 Task: Create a due date automation trigger when advanced on, on the tuesday of the week before a card is due add basic assigned to member @aryan at 11:00 AM.
Action: Mouse moved to (1209, 87)
Screenshot: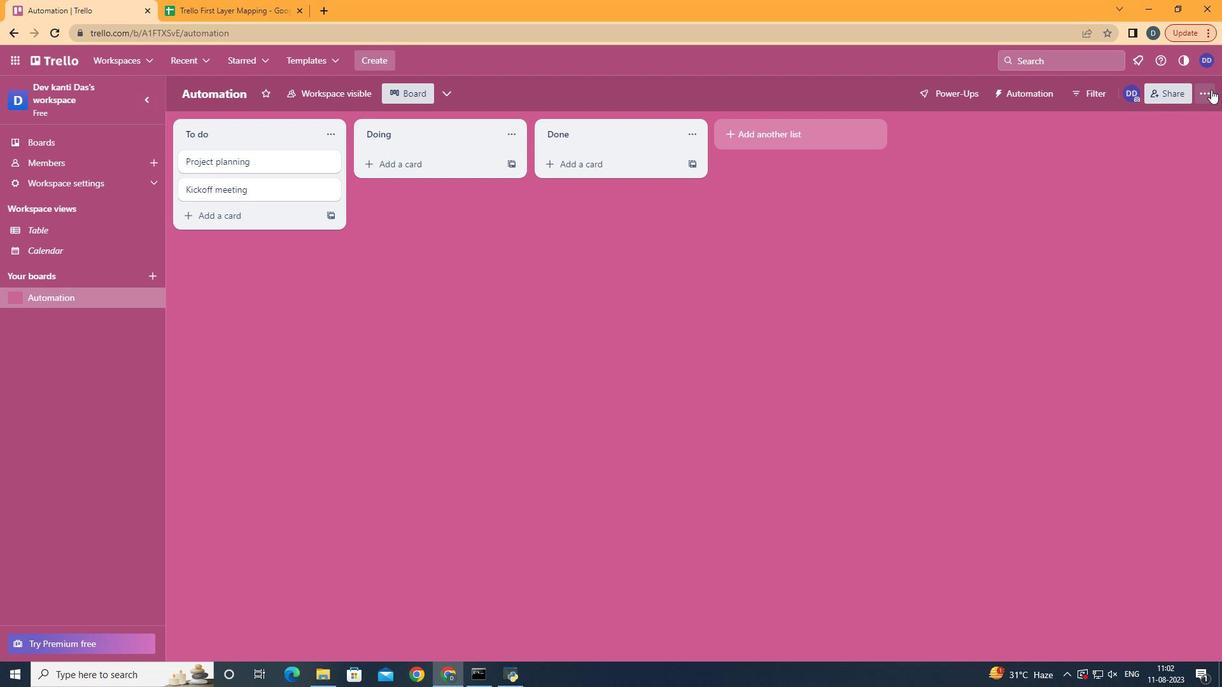 
Action: Mouse pressed left at (1209, 87)
Screenshot: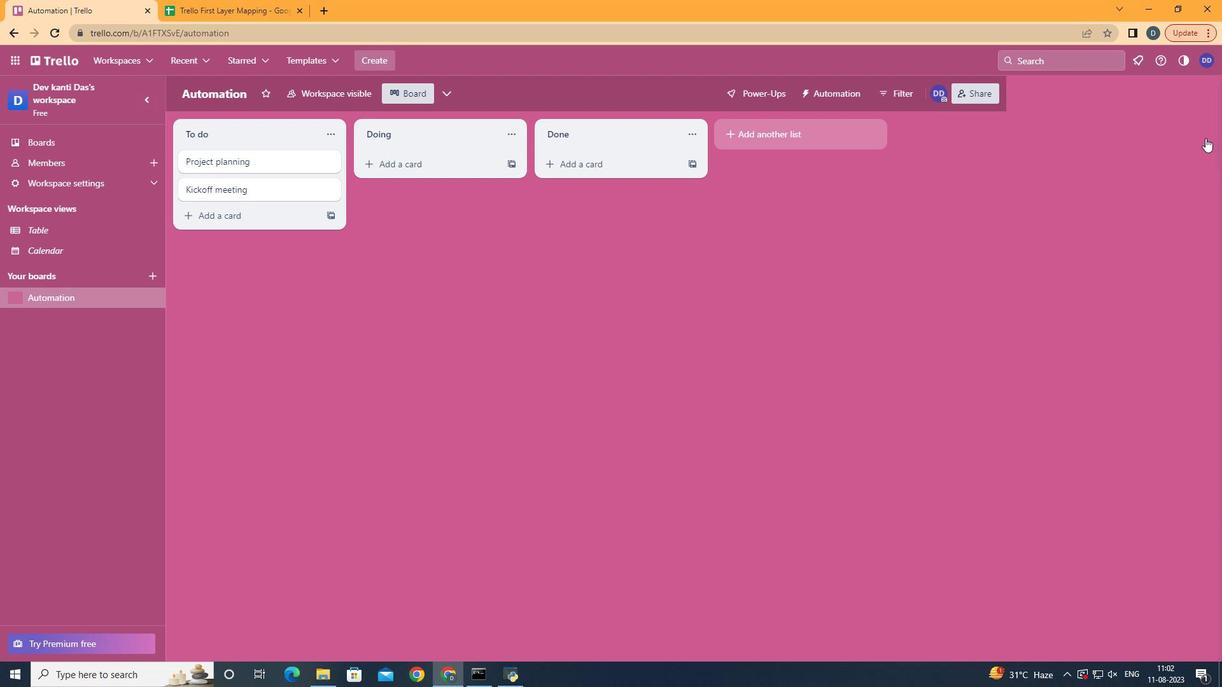
Action: Mouse moved to (1132, 268)
Screenshot: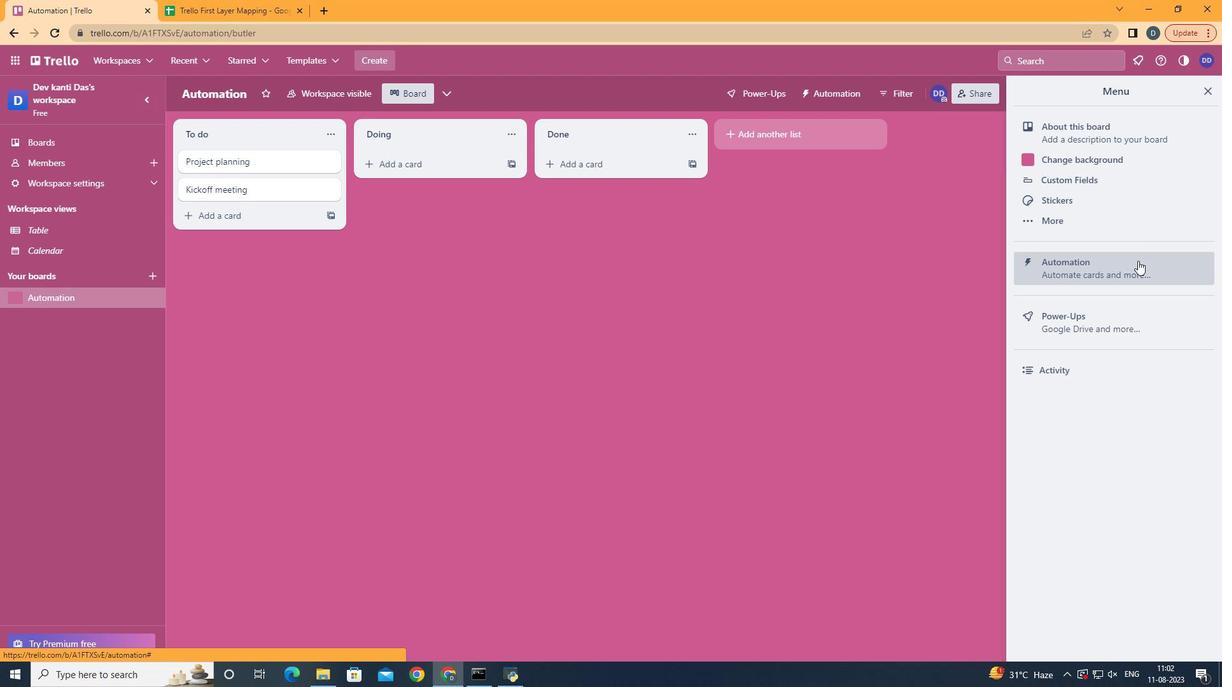 
Action: Mouse pressed left at (1132, 268)
Screenshot: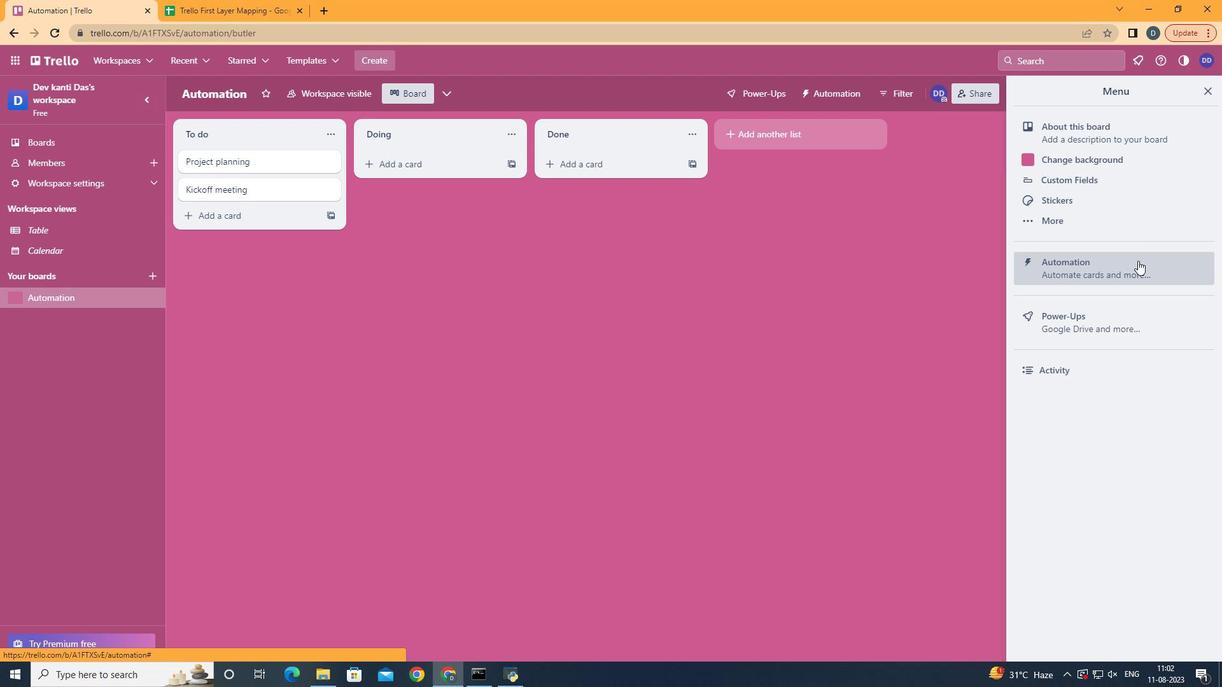 
Action: Mouse moved to (229, 259)
Screenshot: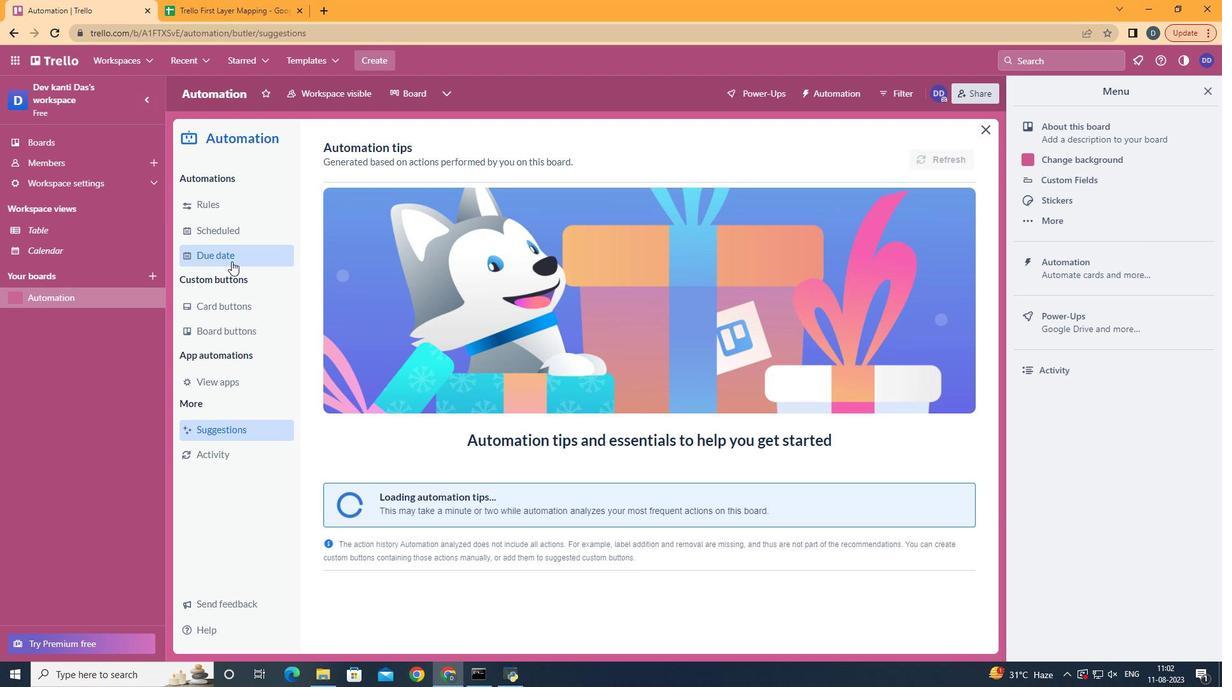 
Action: Mouse pressed left at (229, 259)
Screenshot: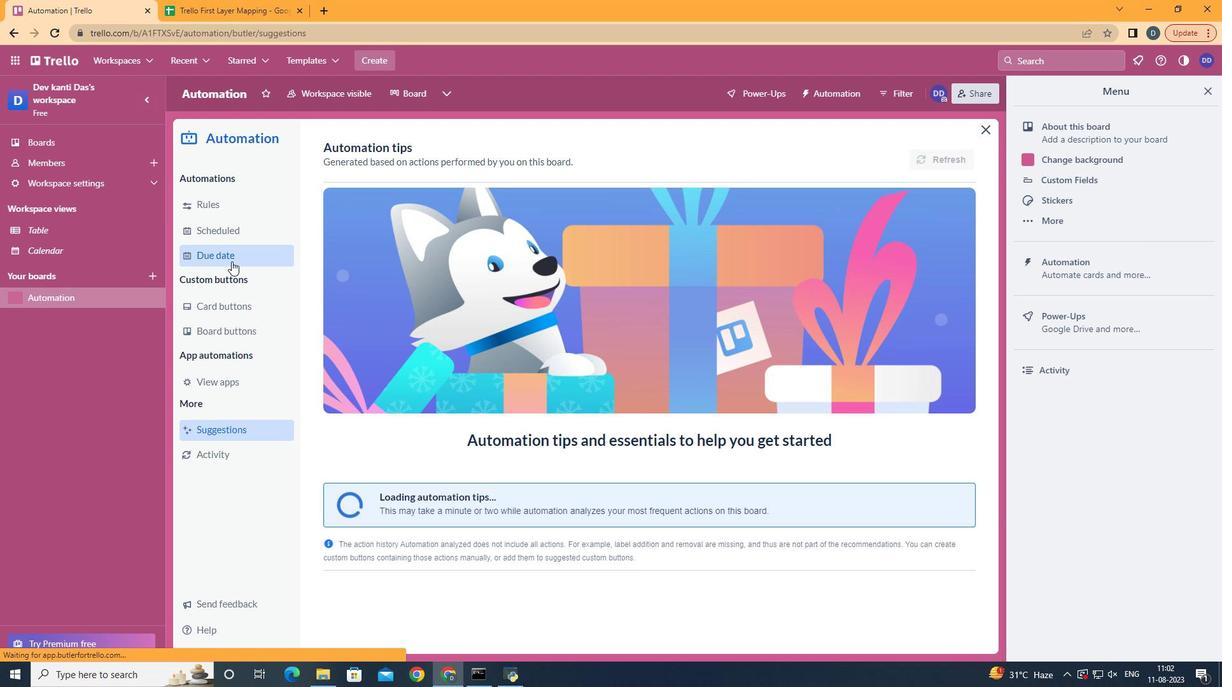 
Action: Mouse moved to (885, 144)
Screenshot: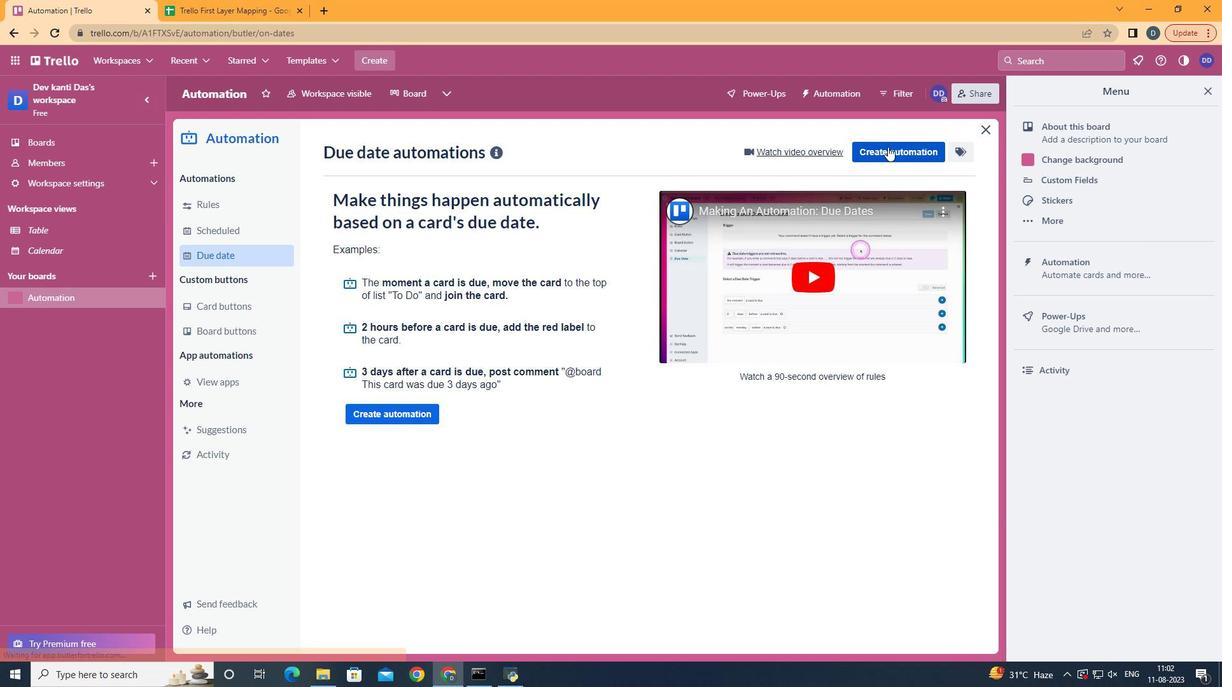 
Action: Mouse pressed left at (885, 144)
Screenshot: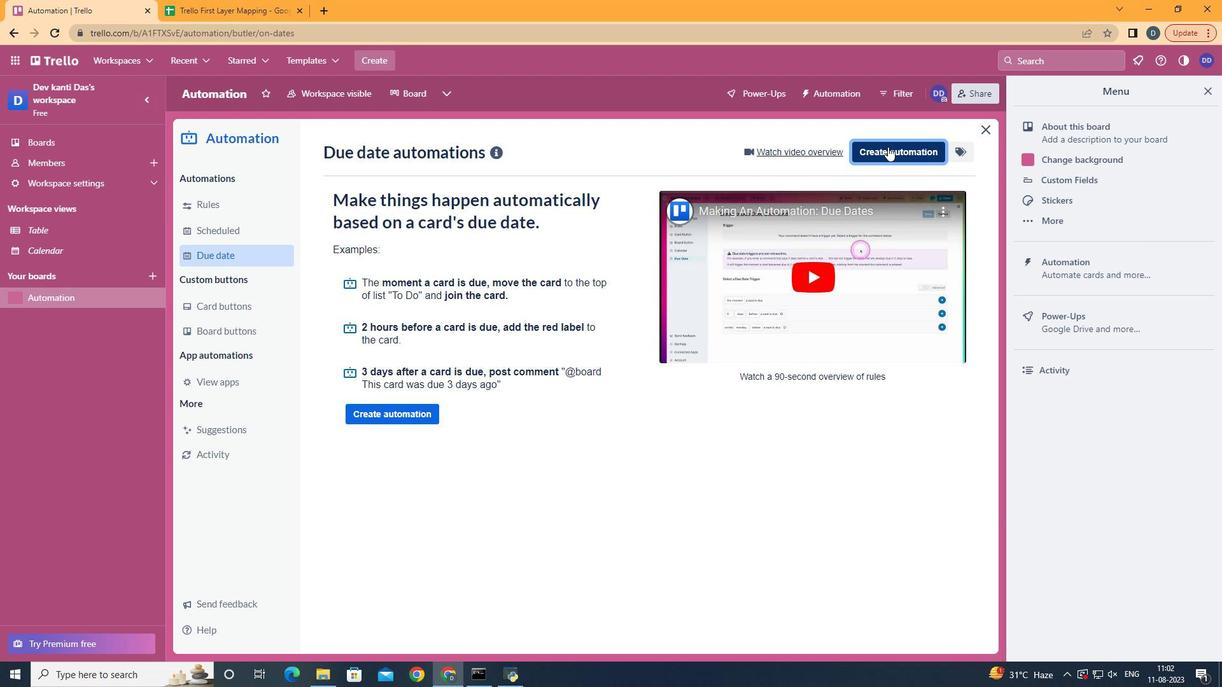 
Action: Mouse moved to (722, 259)
Screenshot: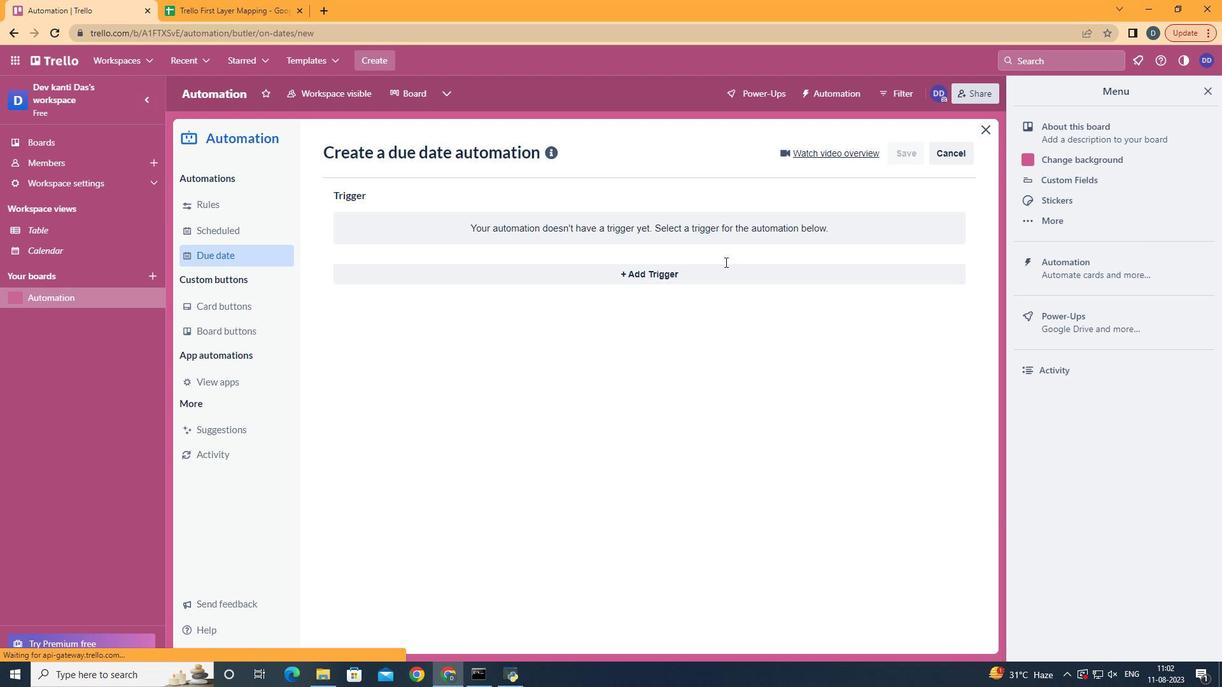 
Action: Mouse pressed left at (722, 259)
Screenshot: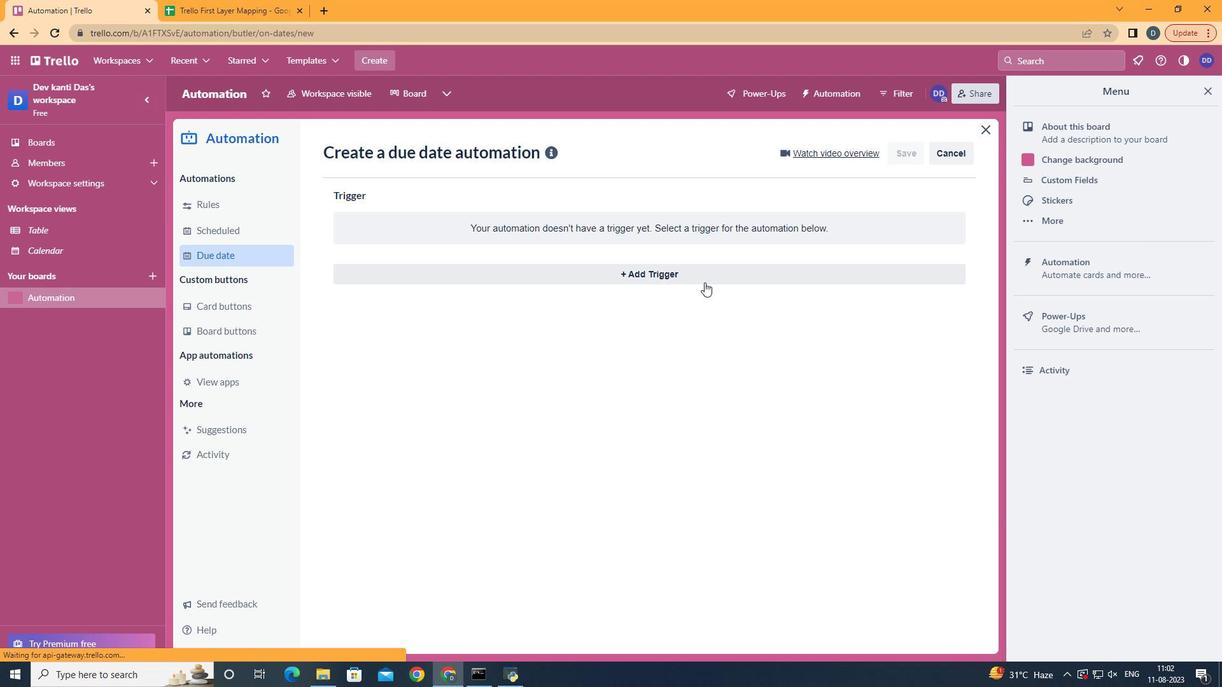
Action: Mouse moved to (701, 281)
Screenshot: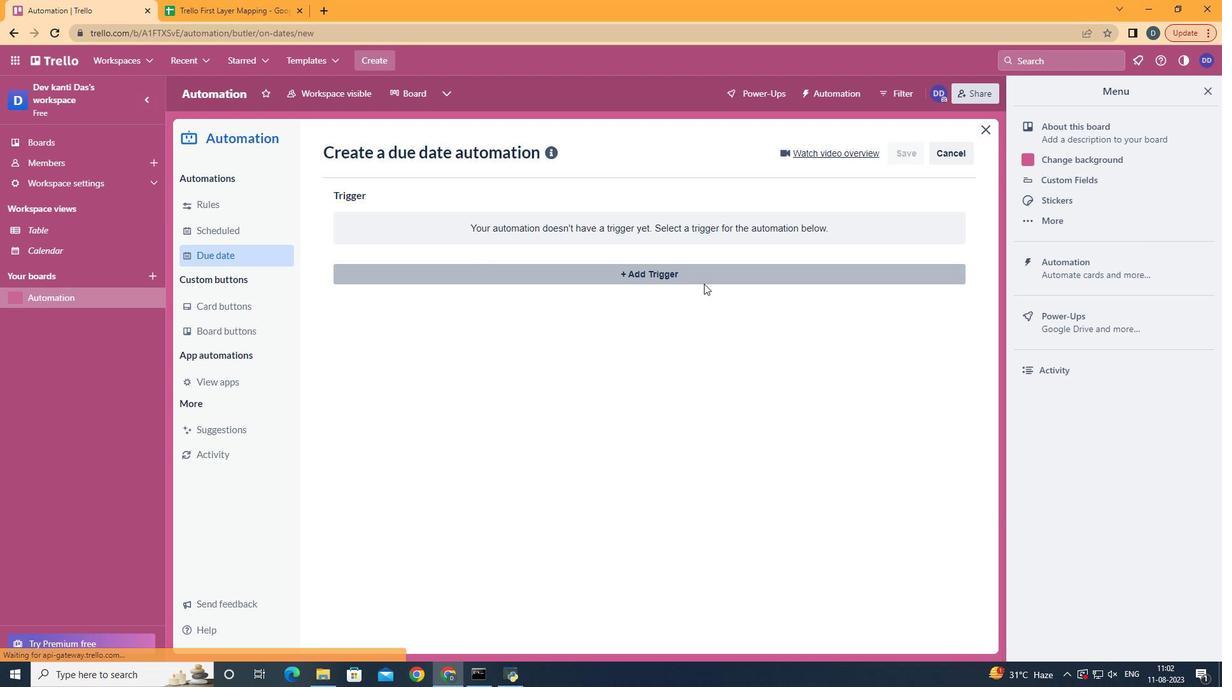 
Action: Mouse pressed left at (701, 281)
Screenshot: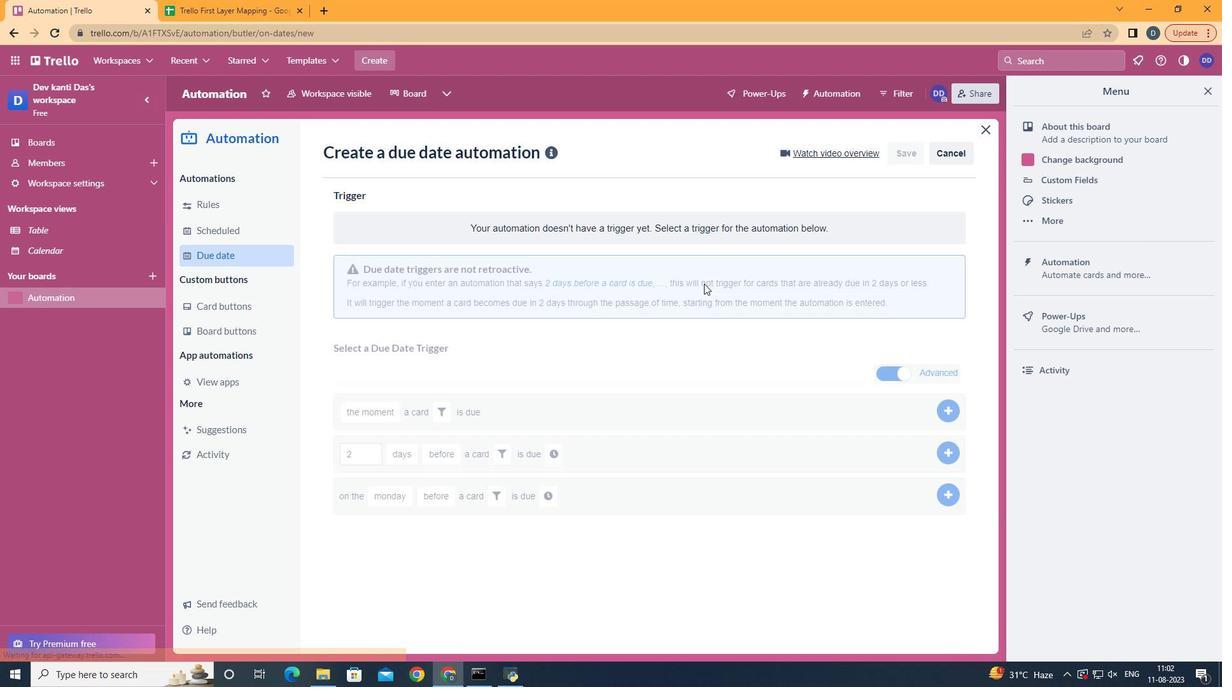 
Action: Mouse moved to (406, 348)
Screenshot: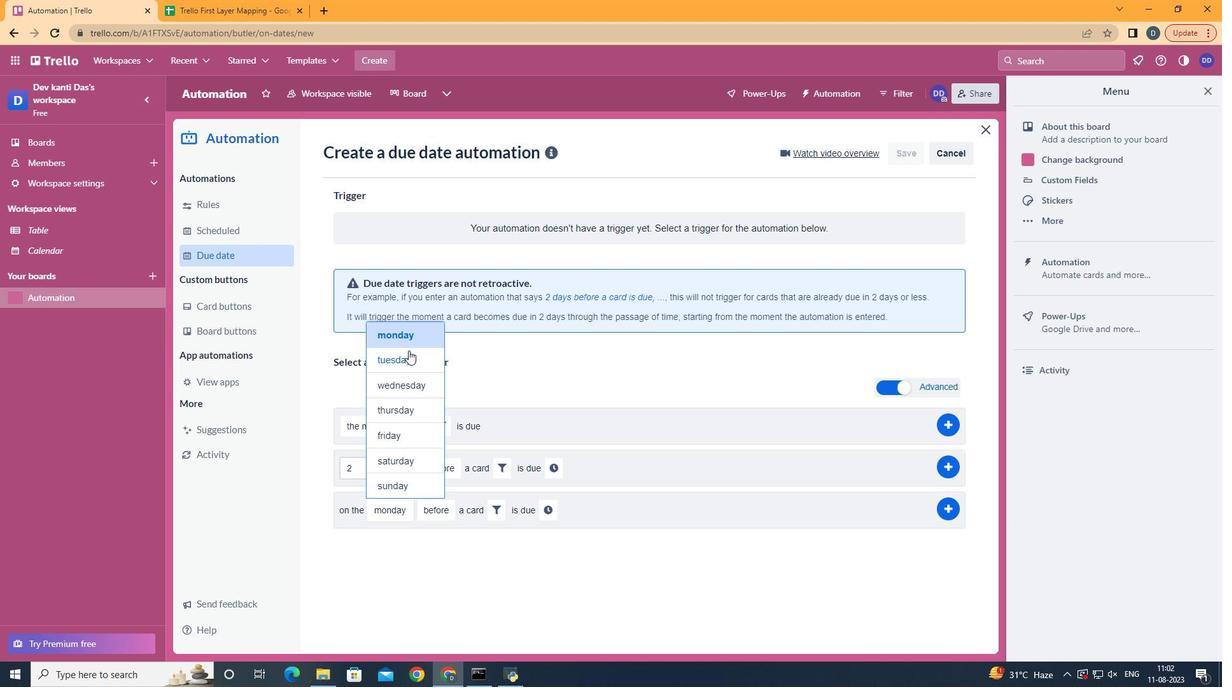 
Action: Mouse pressed left at (406, 348)
Screenshot: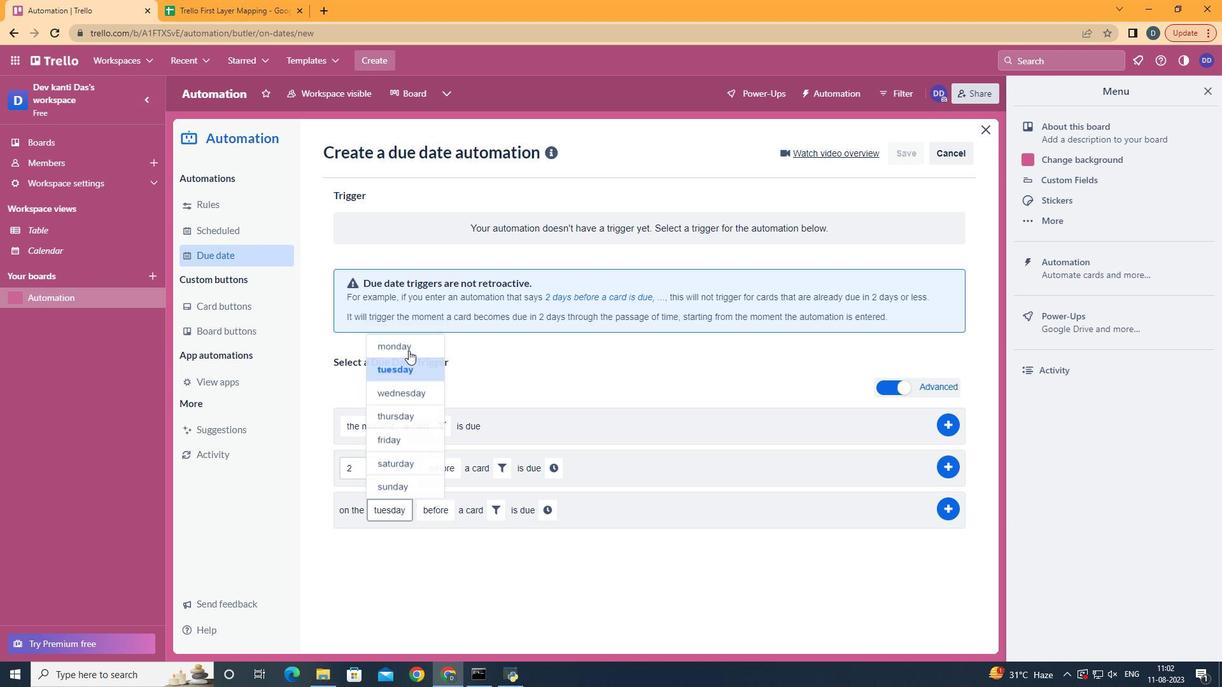 
Action: Mouse moved to (453, 607)
Screenshot: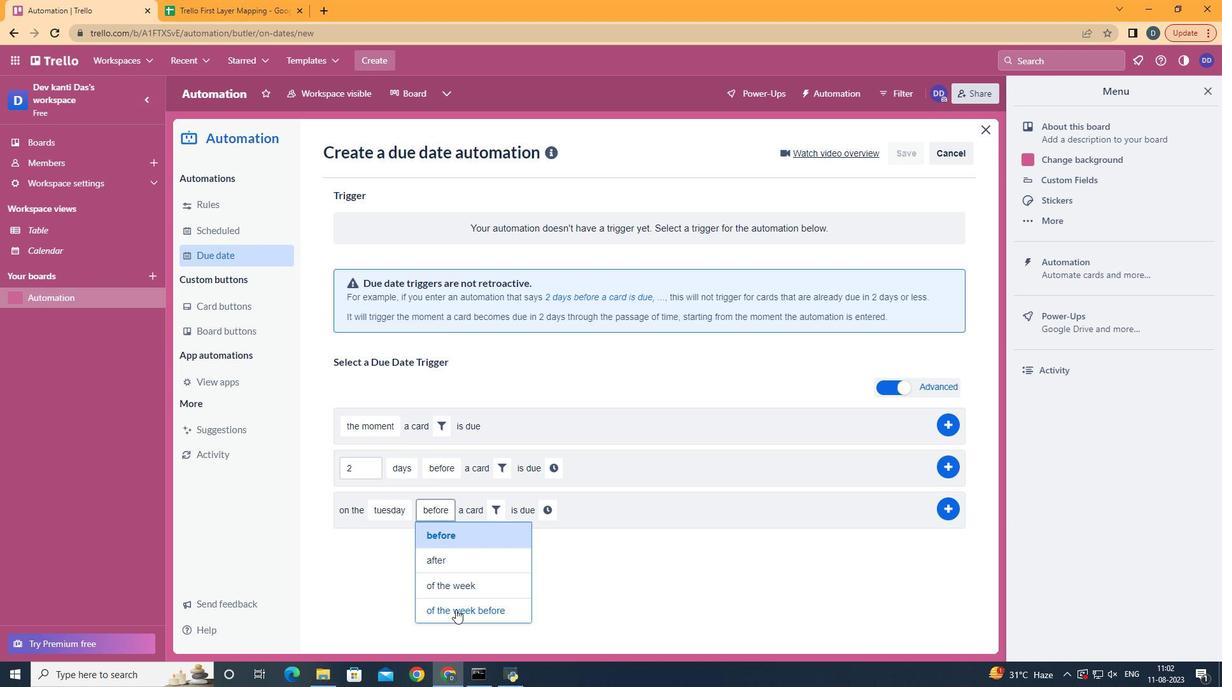 
Action: Mouse pressed left at (453, 607)
Screenshot: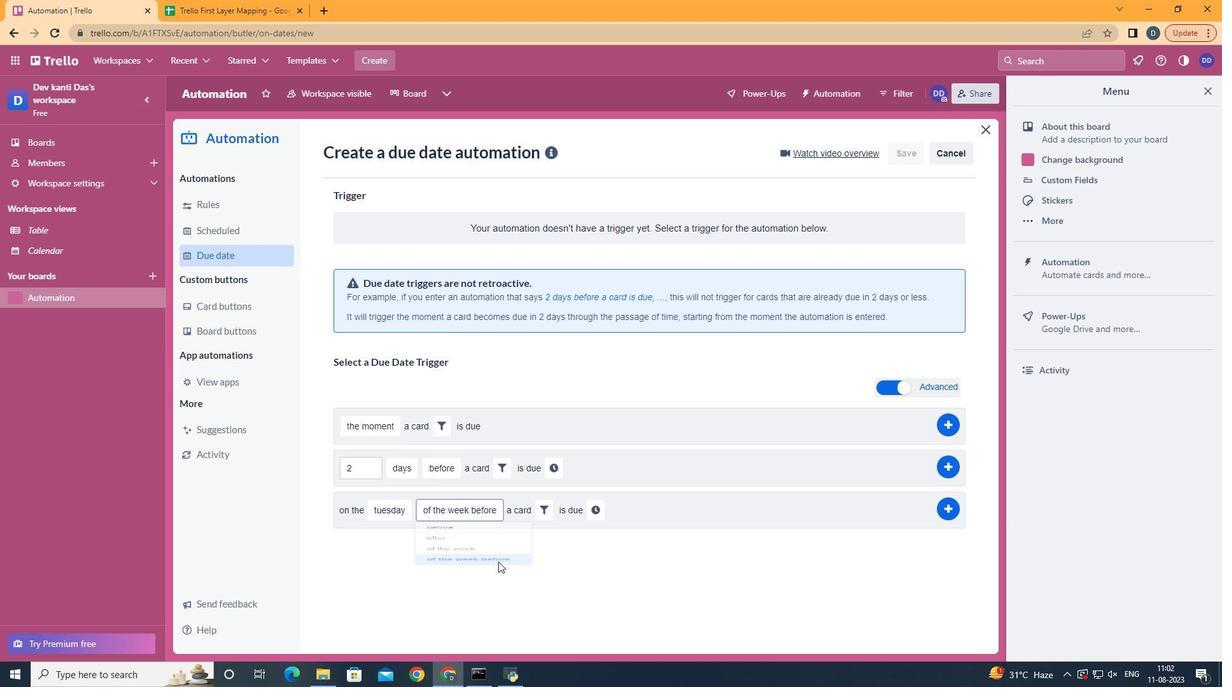 
Action: Mouse moved to (535, 512)
Screenshot: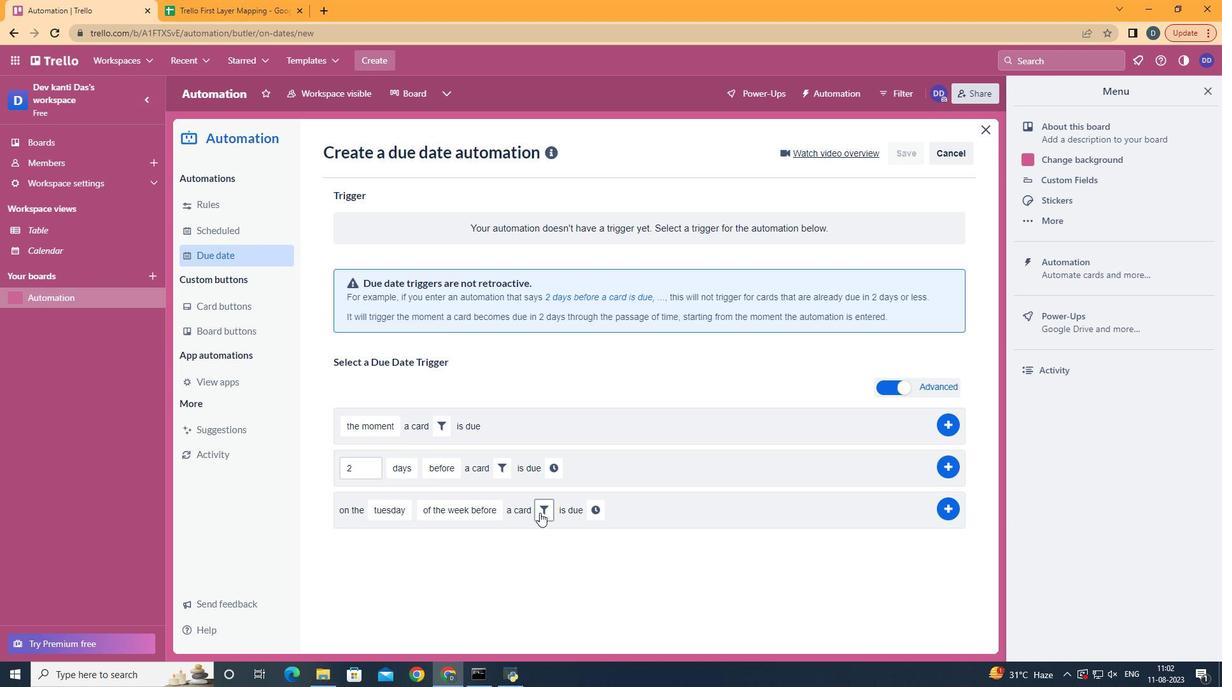 
Action: Mouse pressed left at (535, 512)
Screenshot: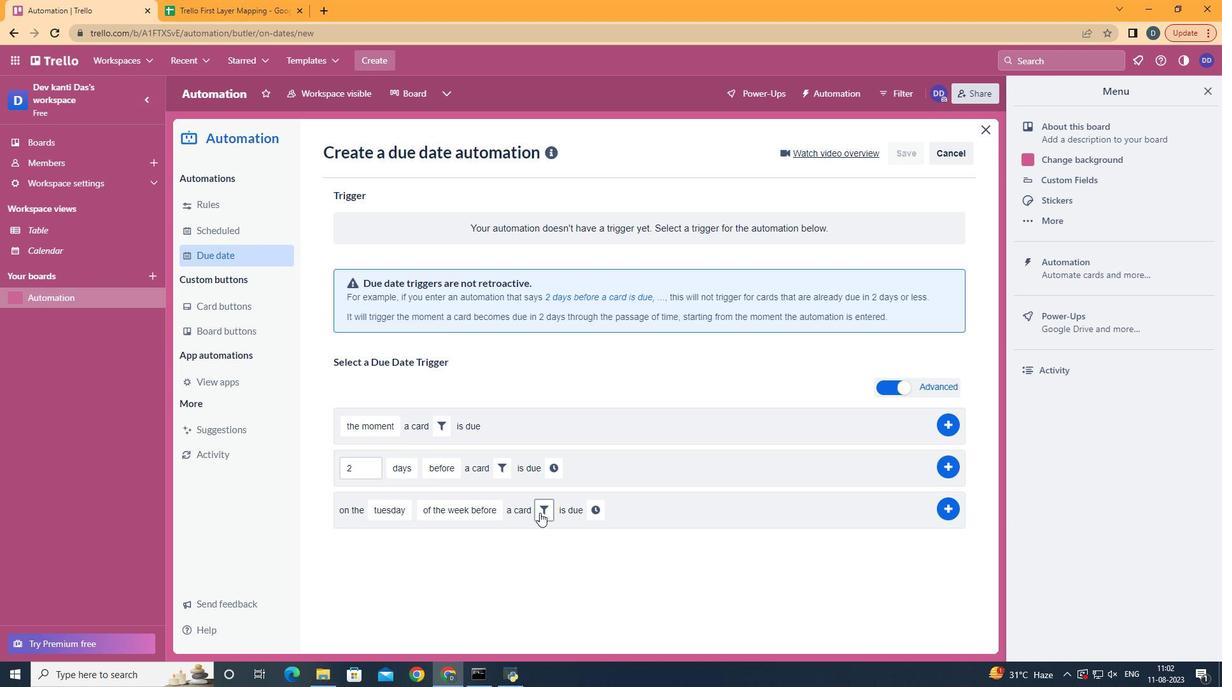 
Action: Mouse moved to (588, 569)
Screenshot: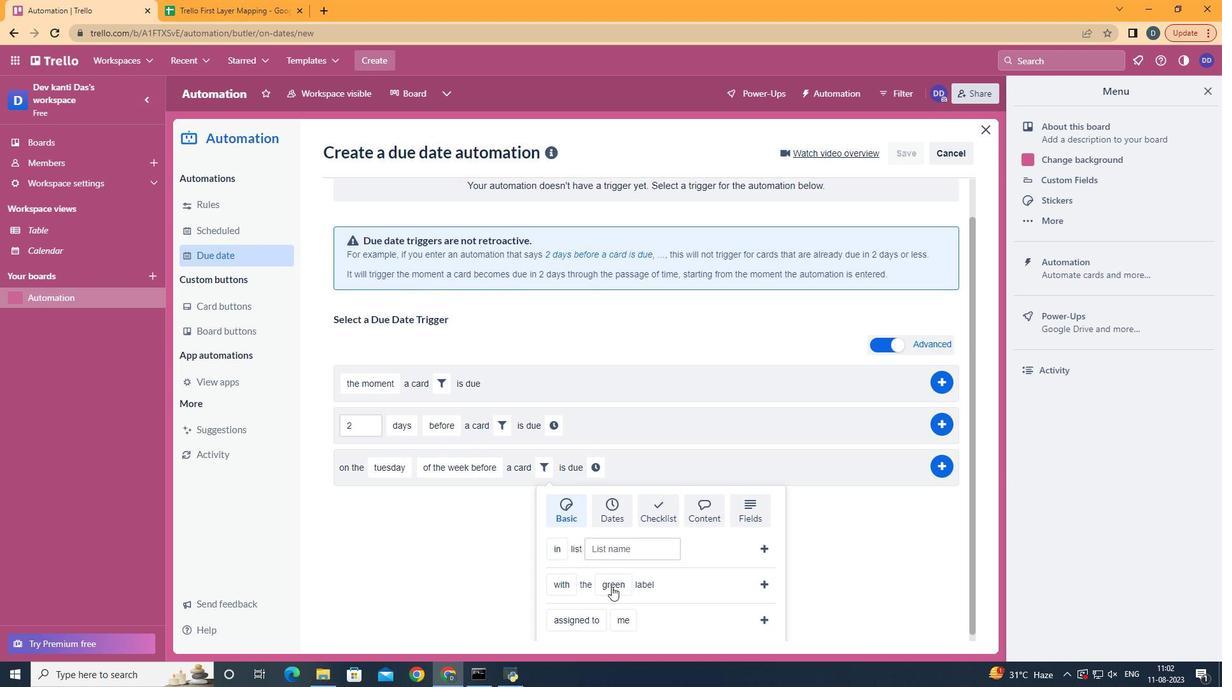 
Action: Mouse scrolled (588, 568) with delta (0, 0)
Screenshot: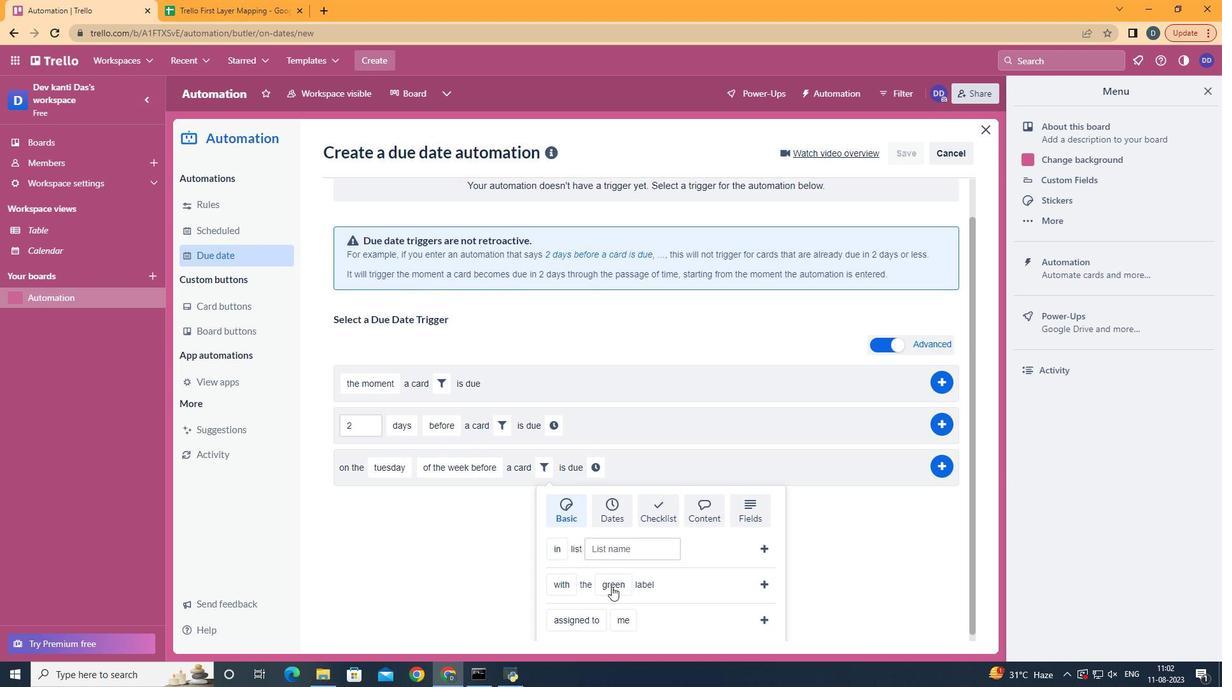 
Action: Mouse moved to (590, 577)
Screenshot: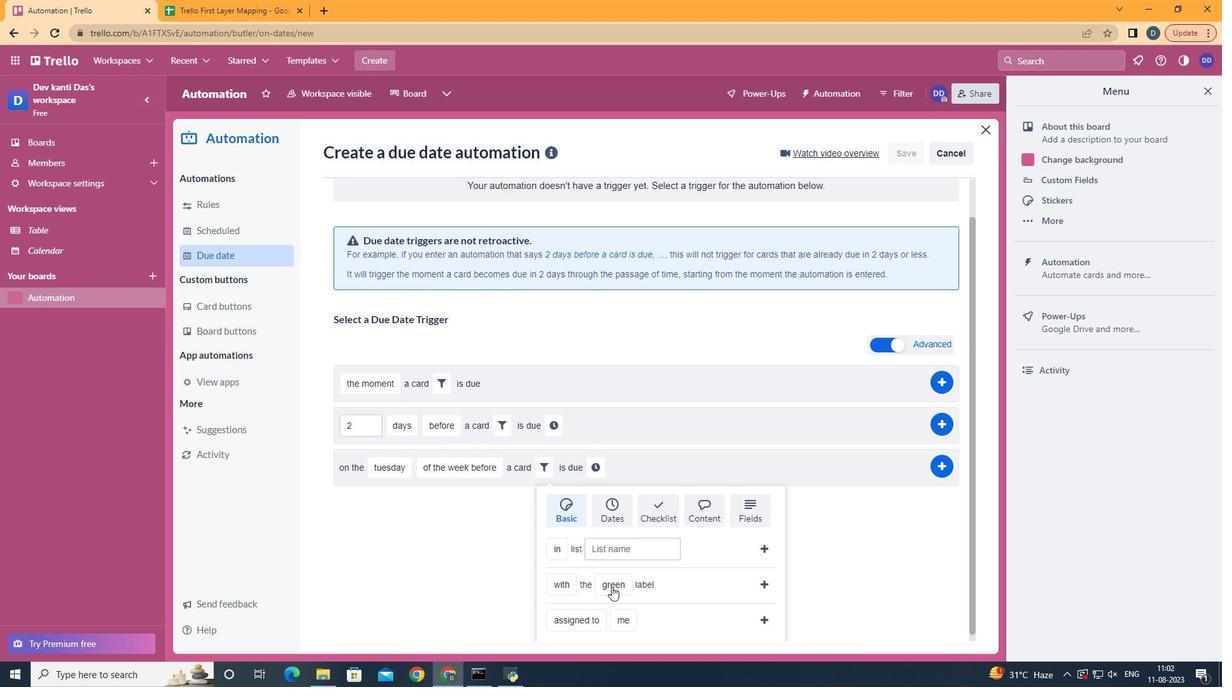 
Action: Mouse scrolled (590, 576) with delta (0, 0)
Screenshot: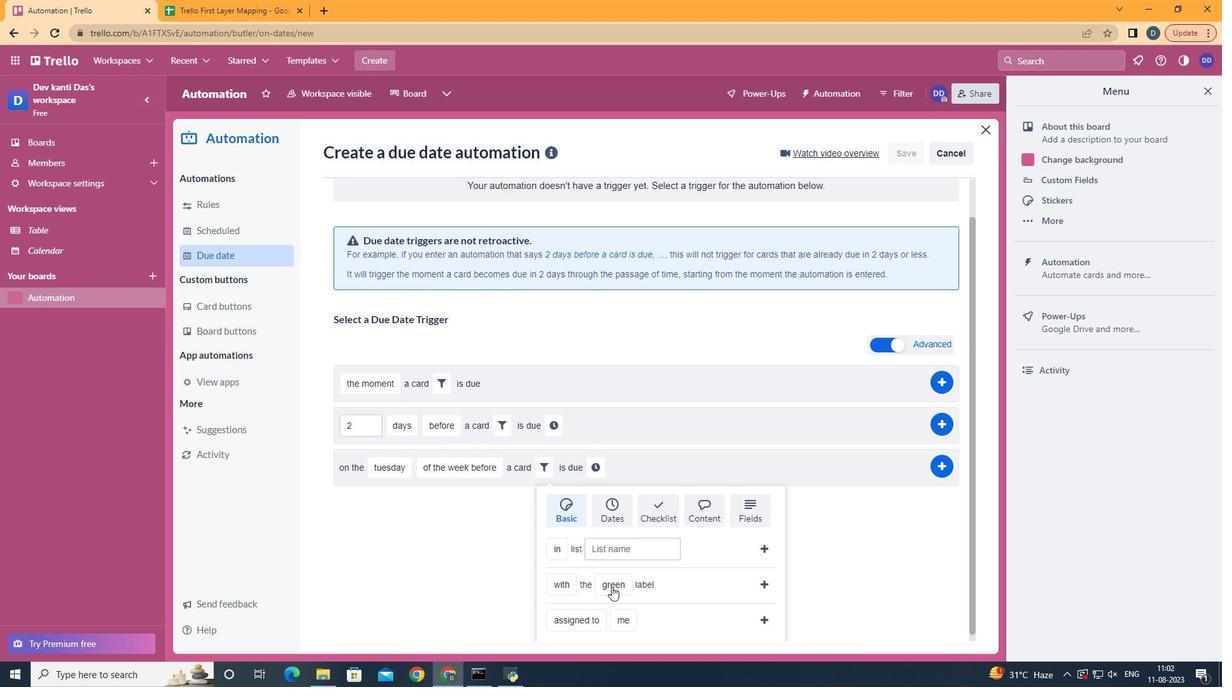 
Action: Mouse moved to (591, 578)
Screenshot: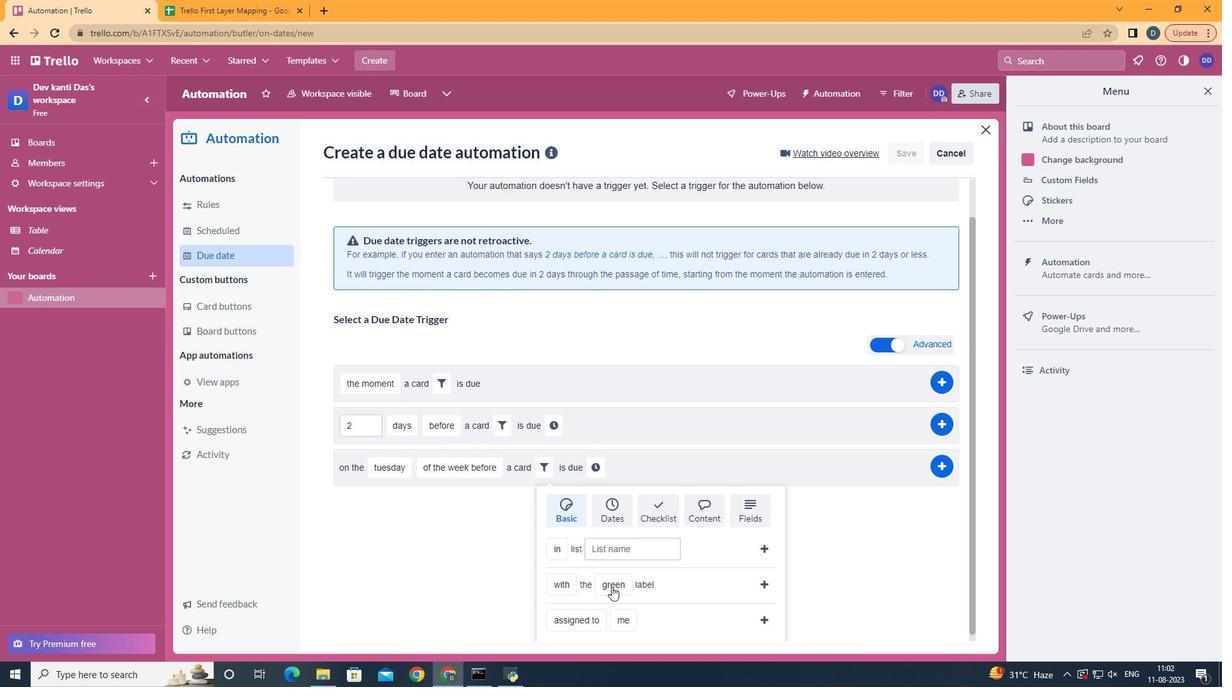 
Action: Mouse scrolled (591, 577) with delta (0, 0)
Screenshot: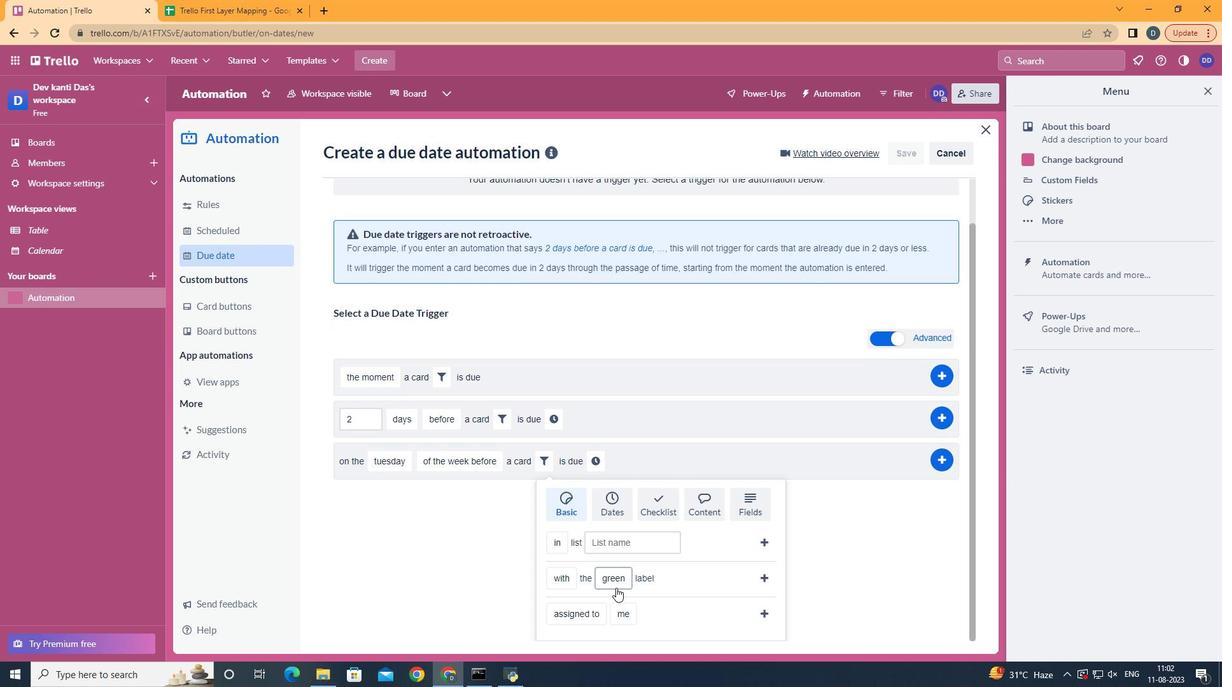 
Action: Mouse scrolled (591, 577) with delta (0, 0)
Screenshot: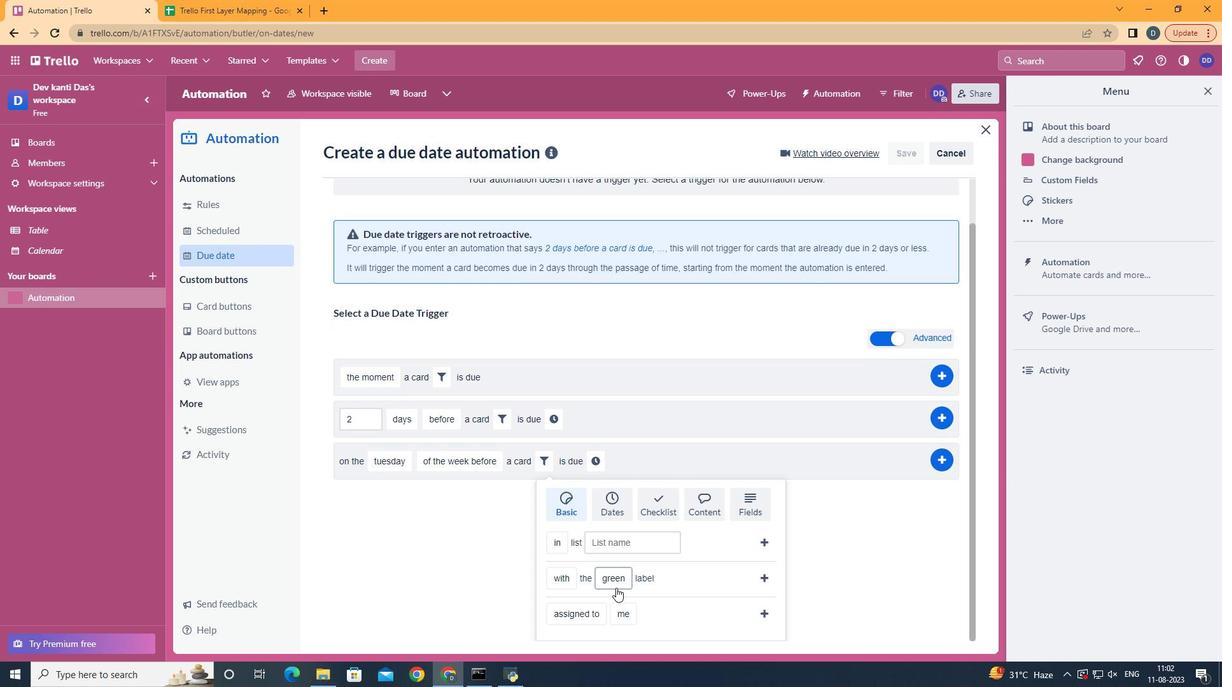 
Action: Mouse moved to (633, 592)
Screenshot: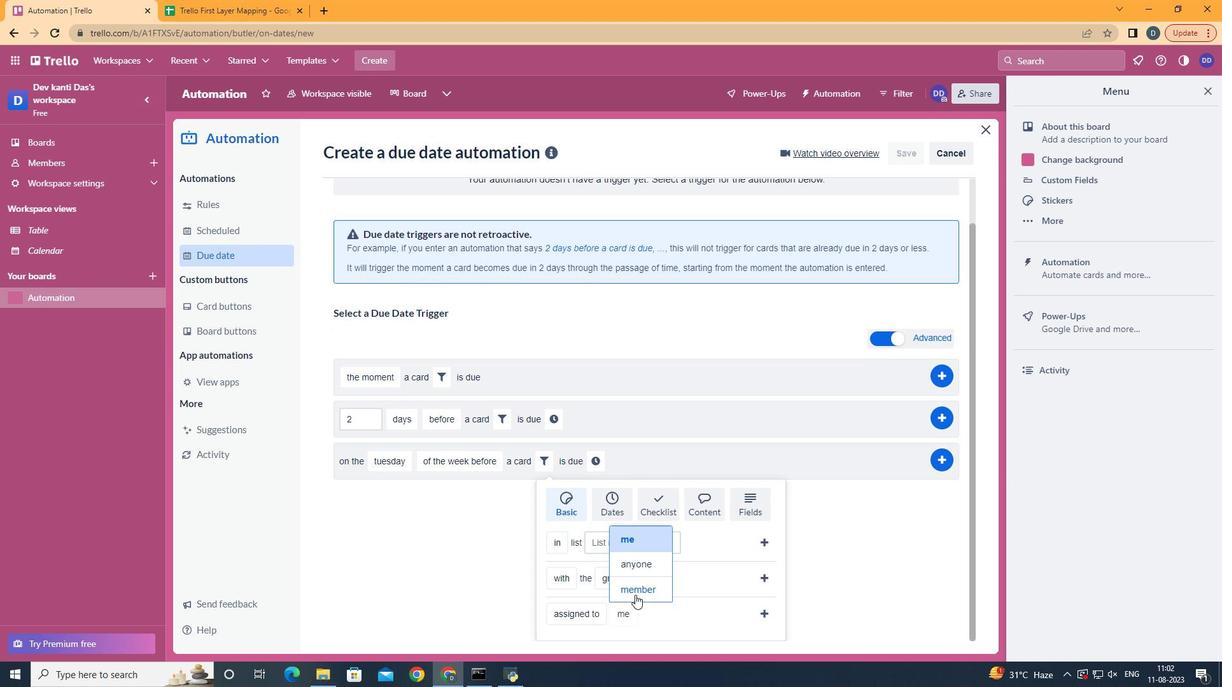 
Action: Mouse pressed left at (633, 592)
Screenshot: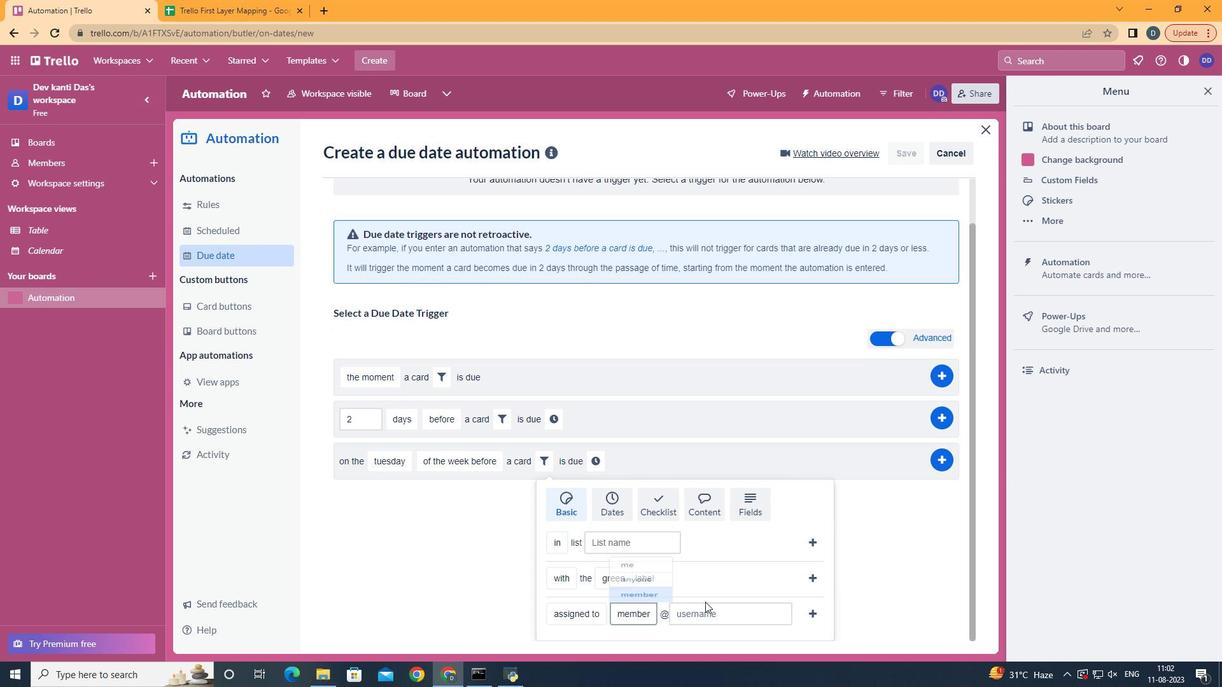 
Action: Mouse moved to (726, 613)
Screenshot: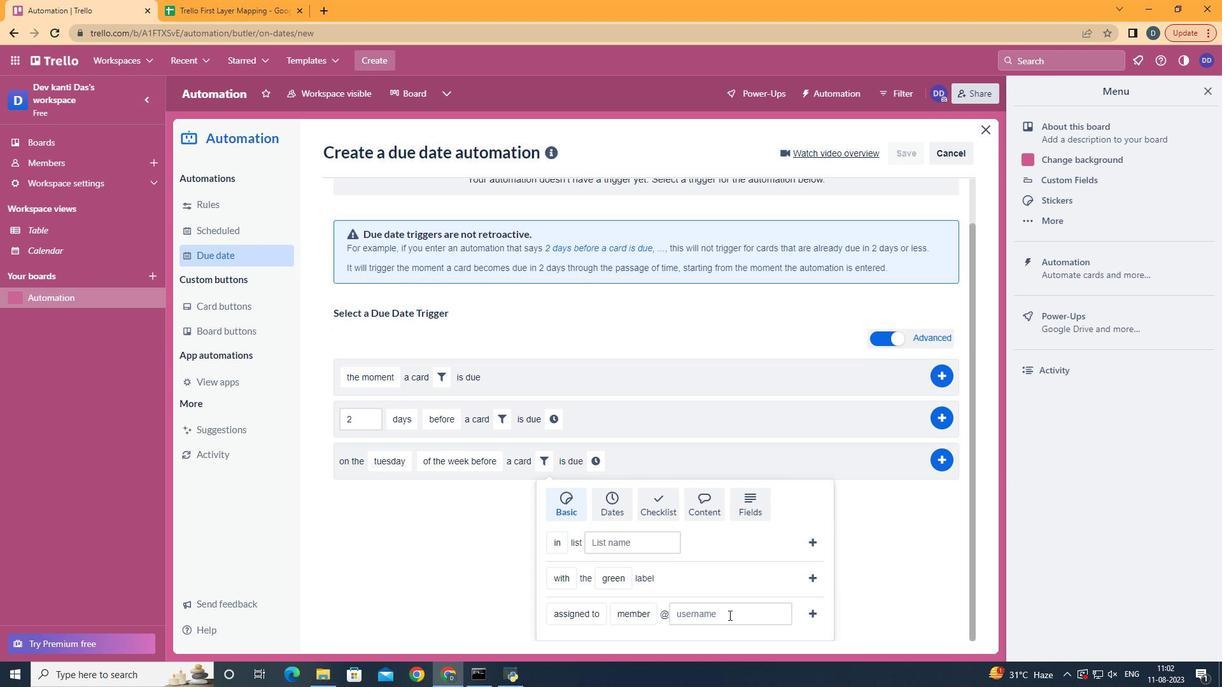
Action: Mouse pressed left at (726, 613)
Screenshot: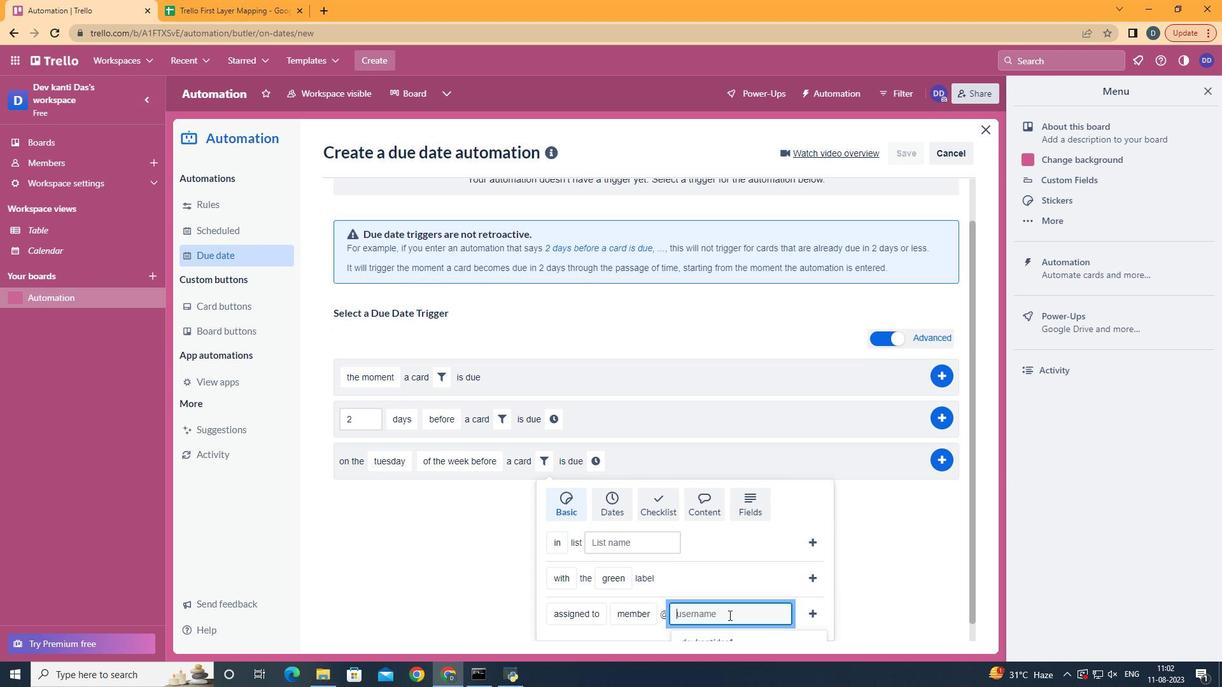 
Action: Key pressed aryan
Screenshot: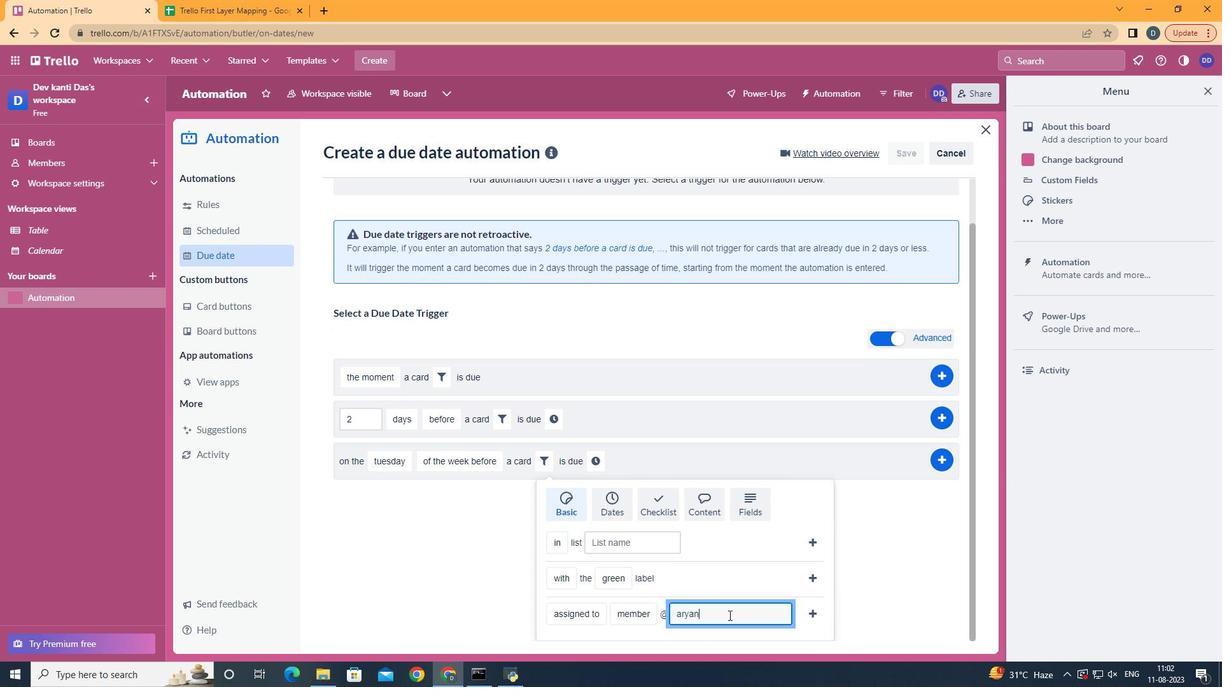 
Action: Mouse moved to (820, 615)
Screenshot: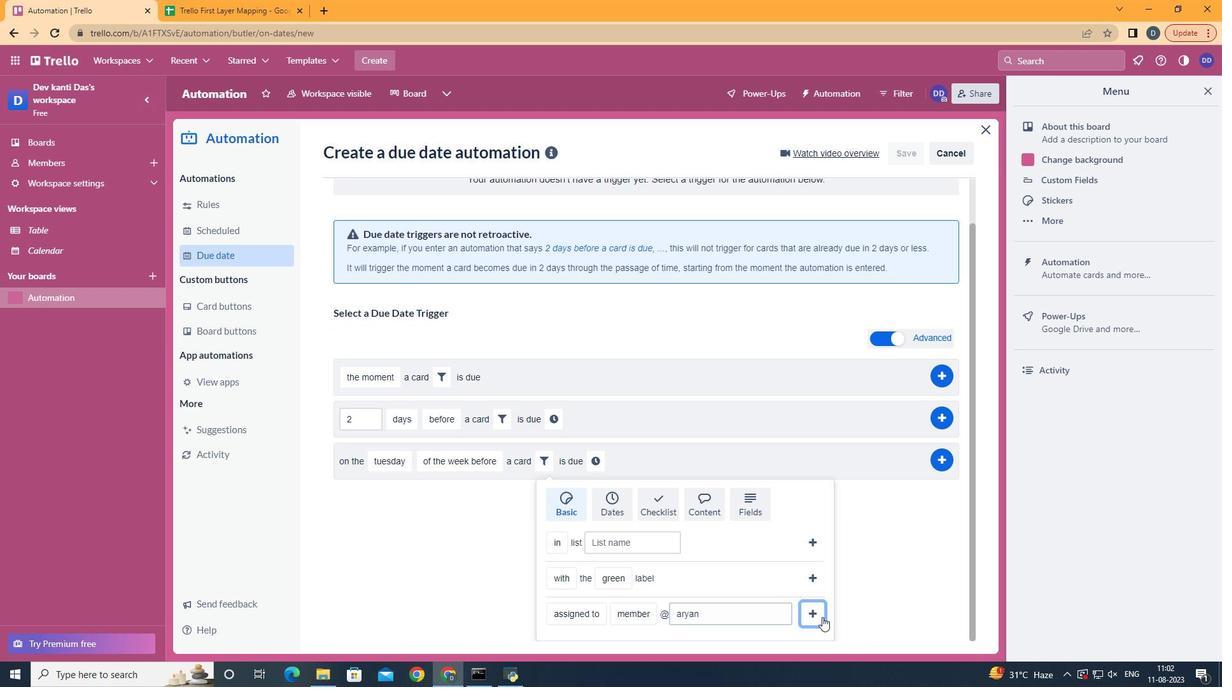 
Action: Mouse pressed left at (820, 615)
Screenshot: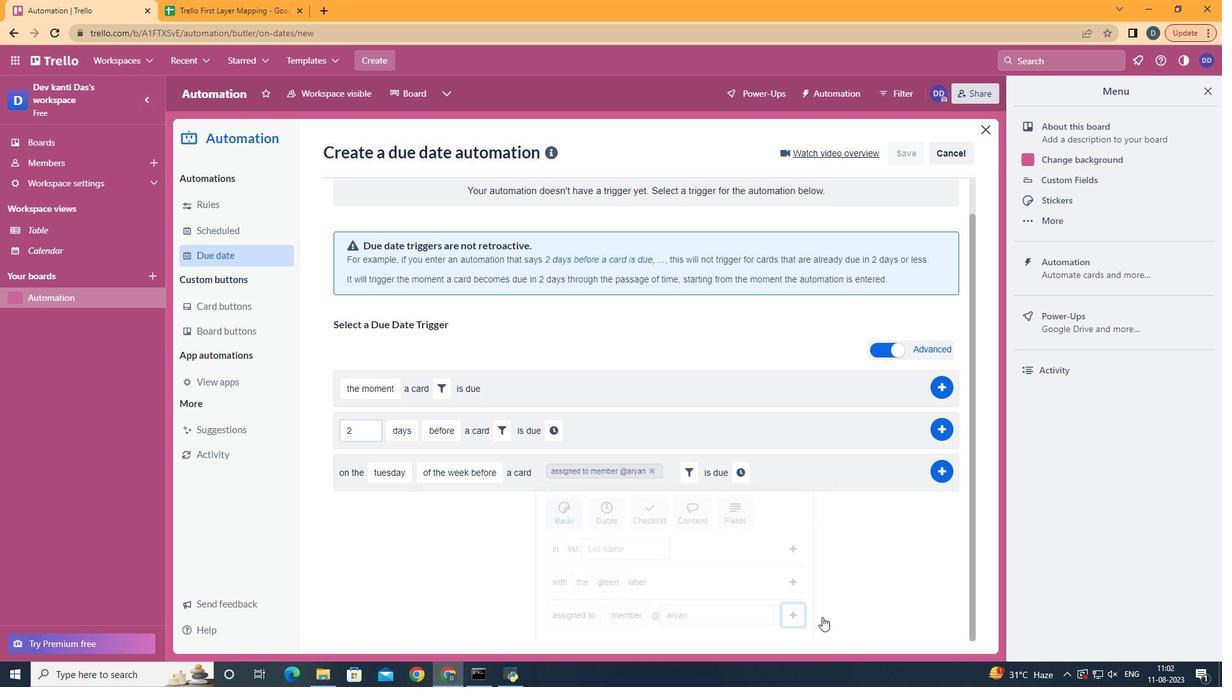 
Action: Mouse moved to (741, 512)
Screenshot: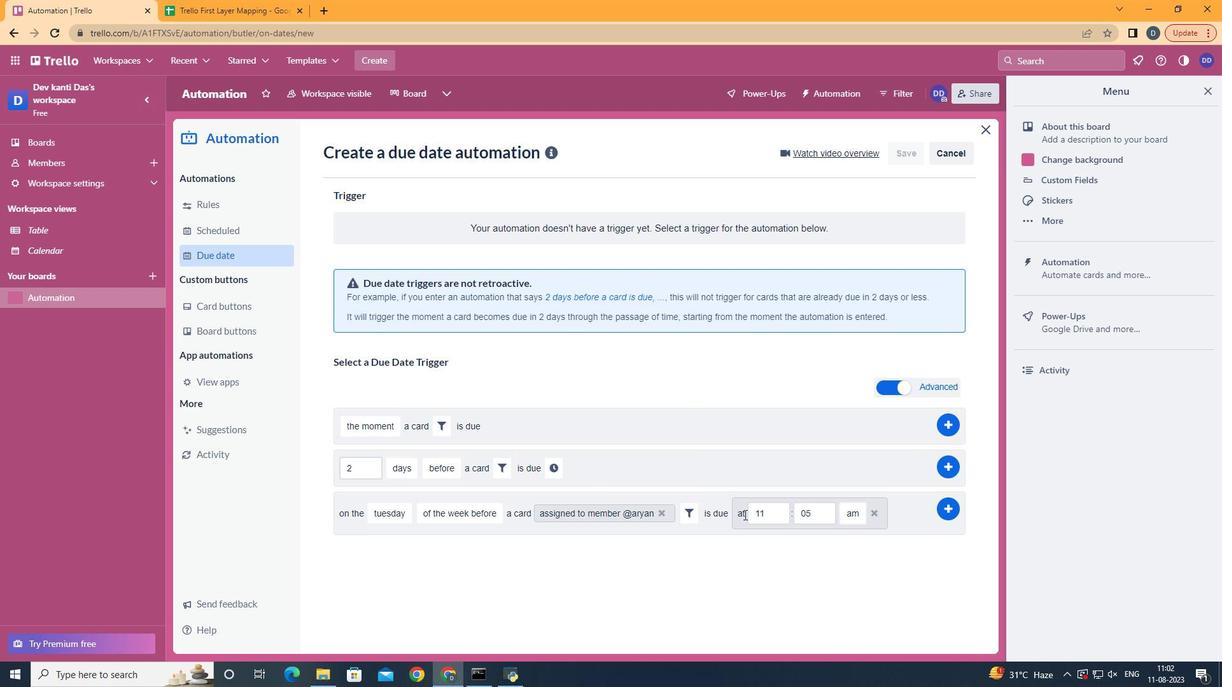 
Action: Mouse pressed left at (741, 512)
Screenshot: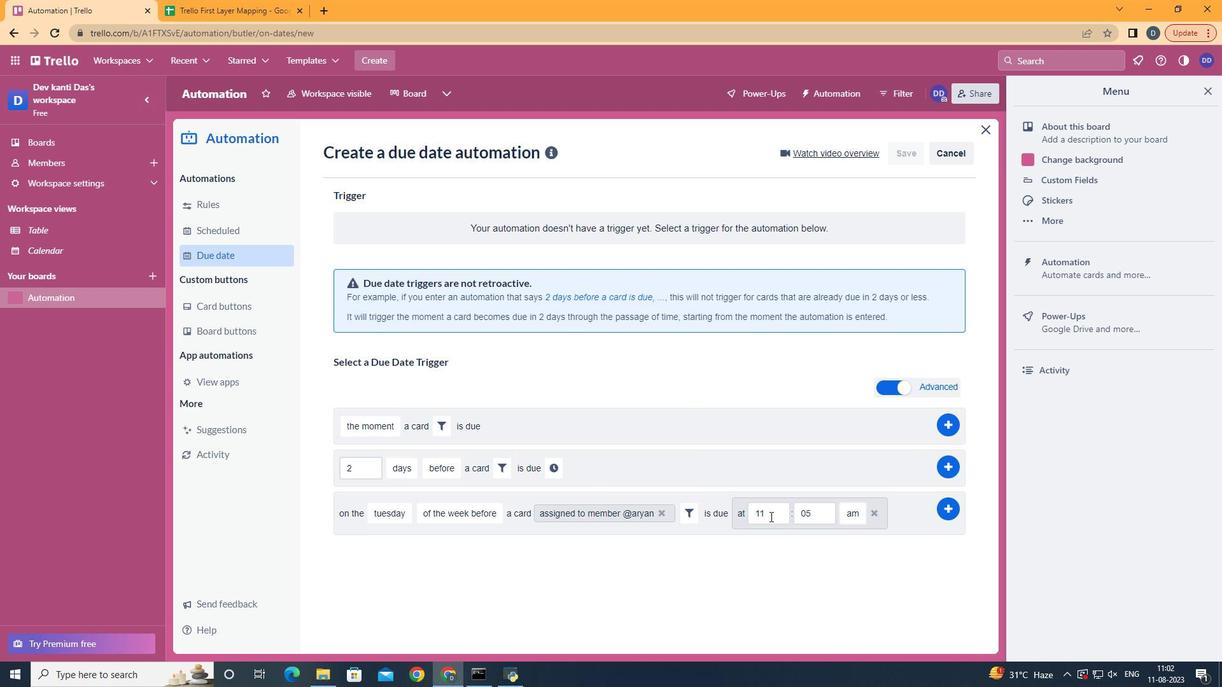 
Action: Mouse moved to (822, 510)
Screenshot: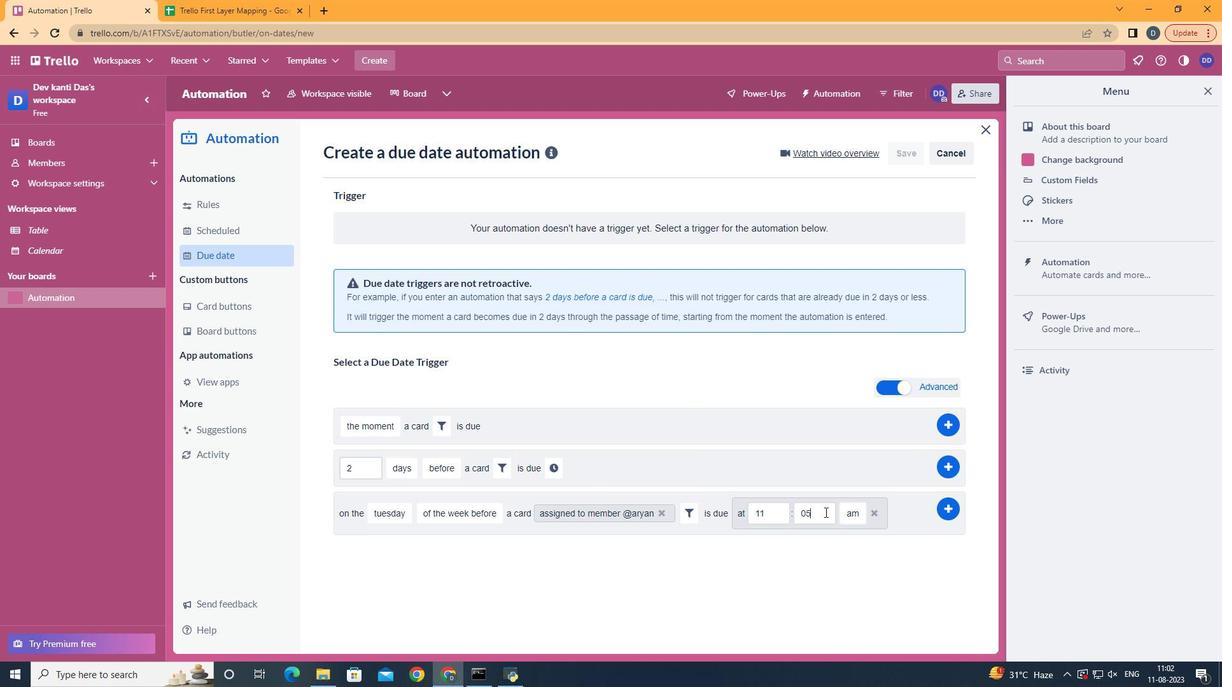 
Action: Mouse pressed left at (822, 510)
Screenshot: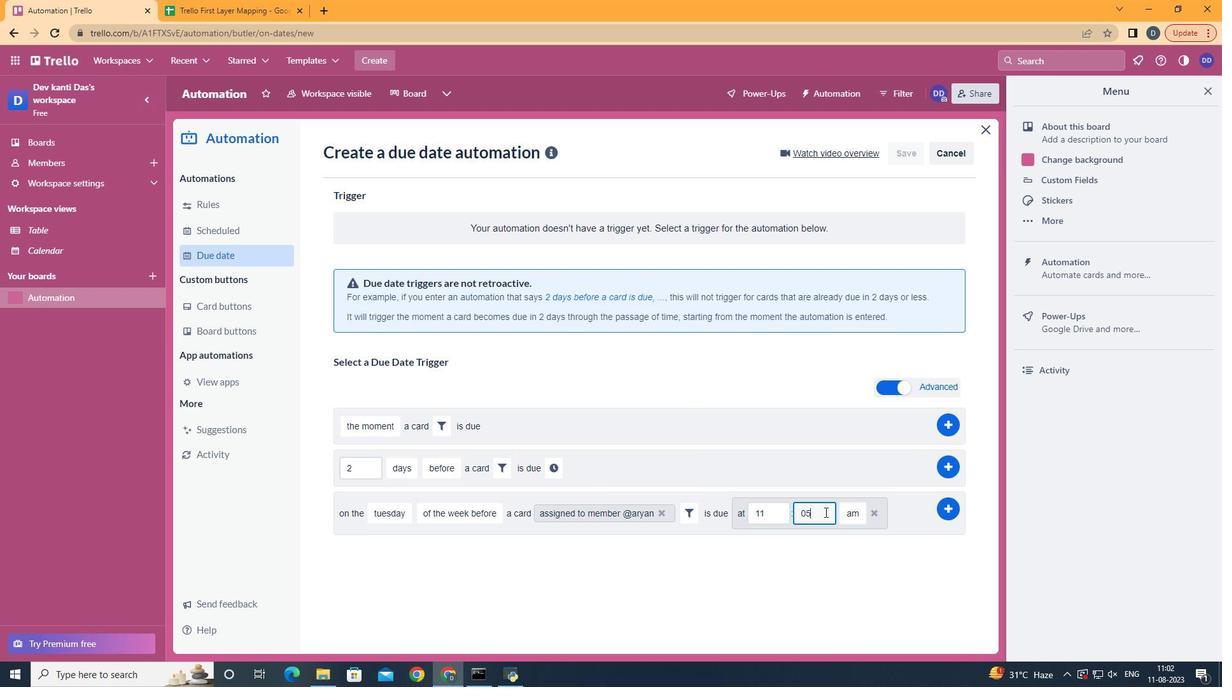 
Action: Mouse moved to (813, 510)
Screenshot: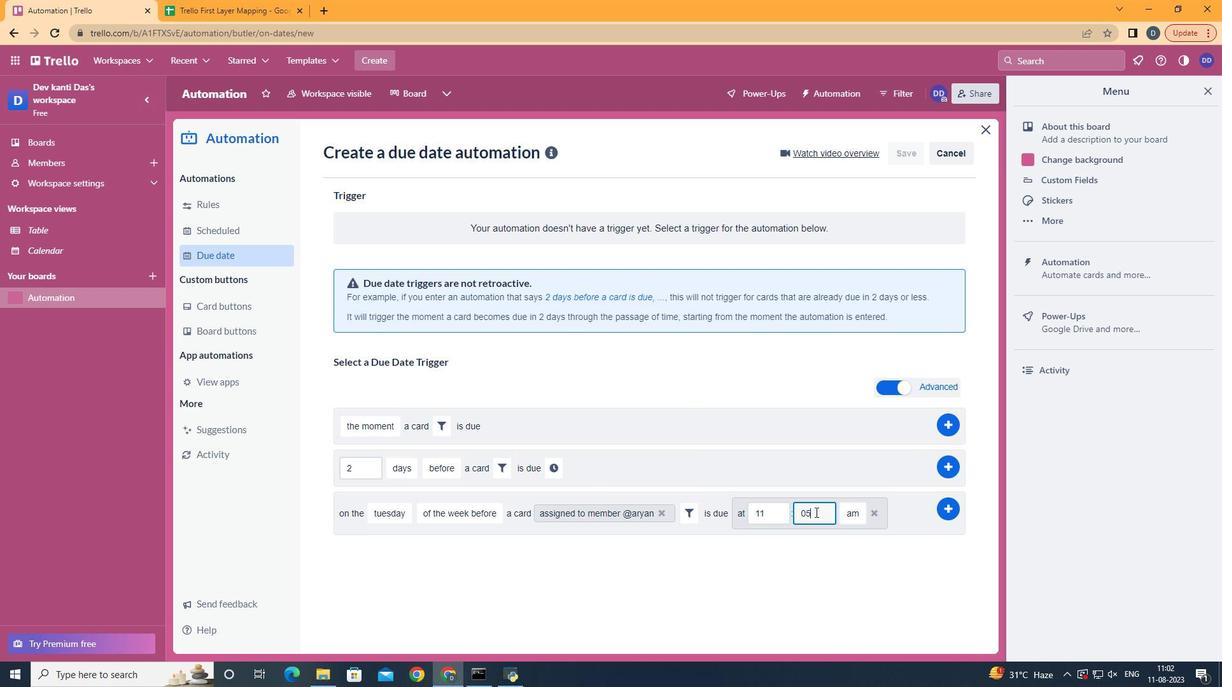
Action: Key pressed <Key.backspace>0
Screenshot: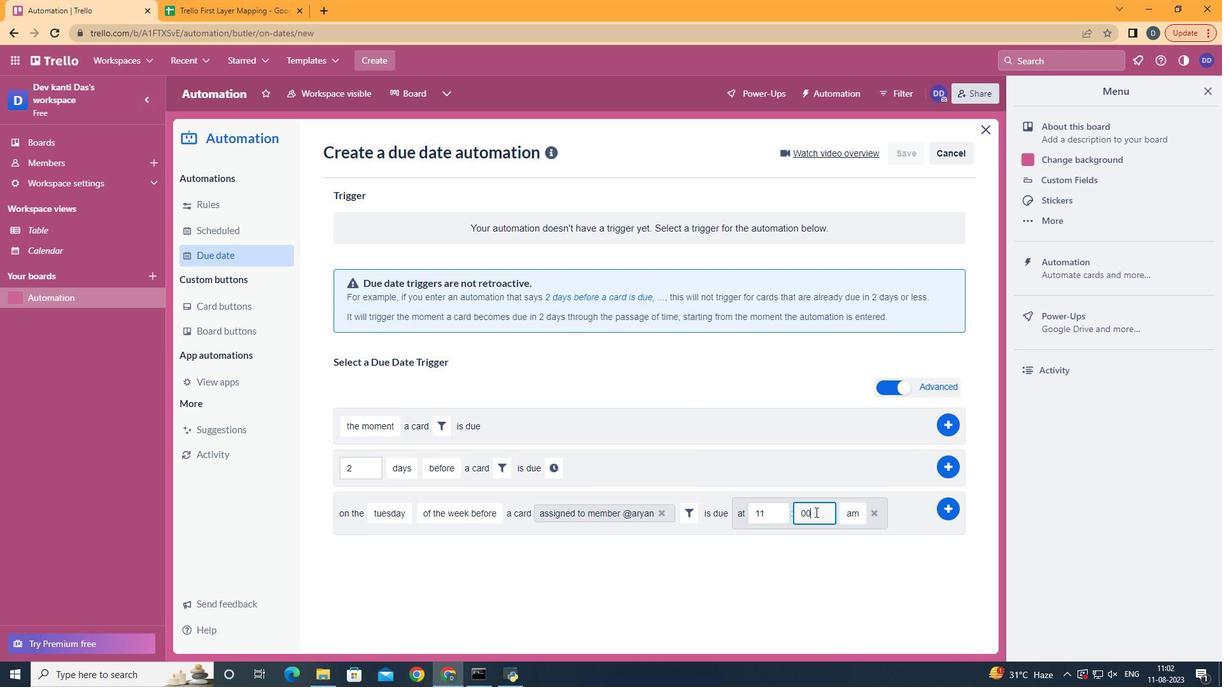 
Action: Mouse moved to (943, 507)
Screenshot: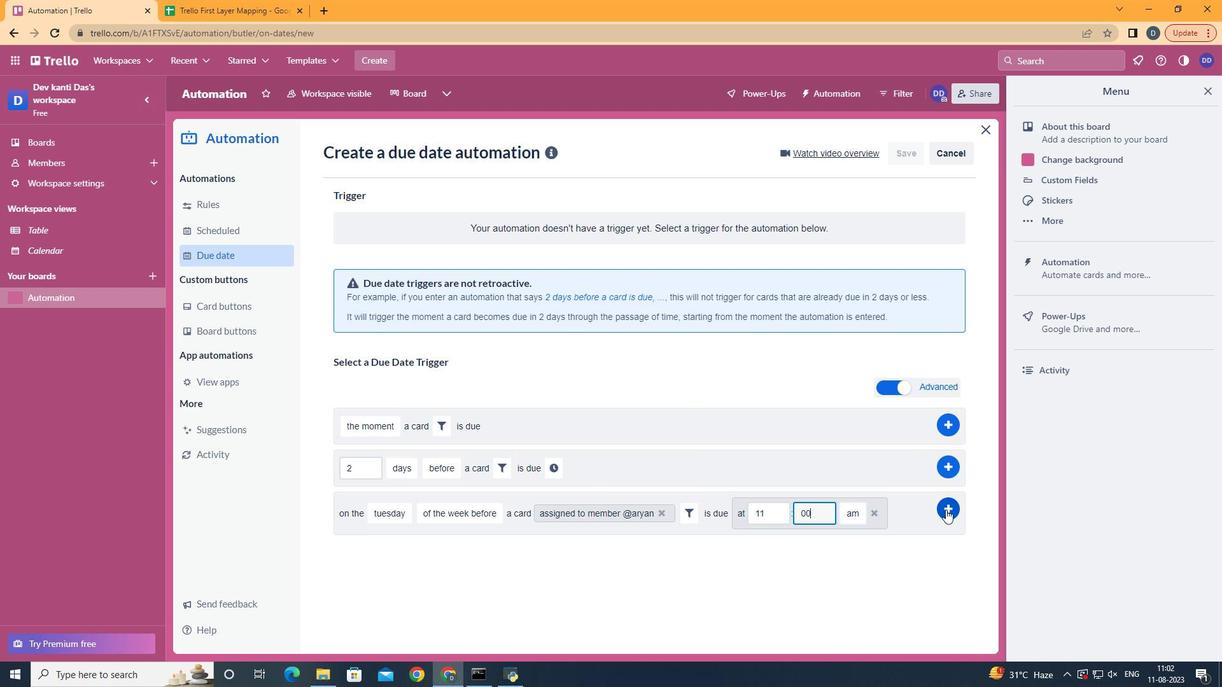 
Action: Mouse pressed left at (943, 507)
Screenshot: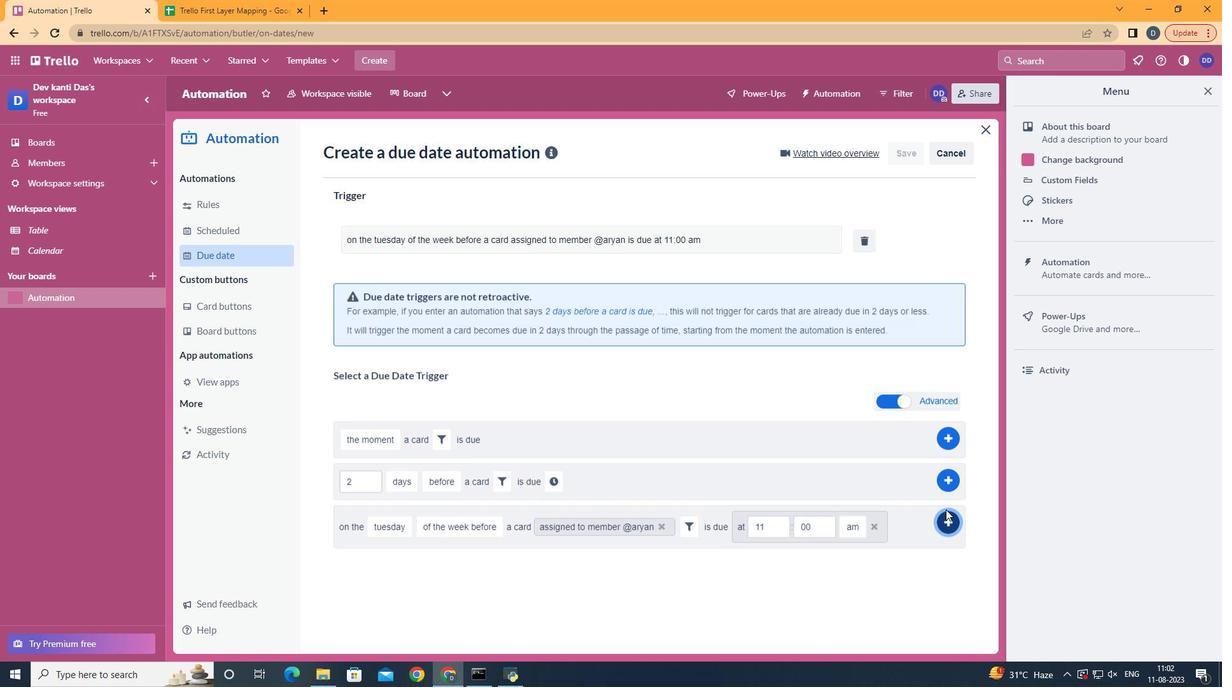 
